 Task: Create Card Card0043 in Board Board0041 in Workspace Development in Trello
Action: Mouse moved to (541, 94)
Screenshot: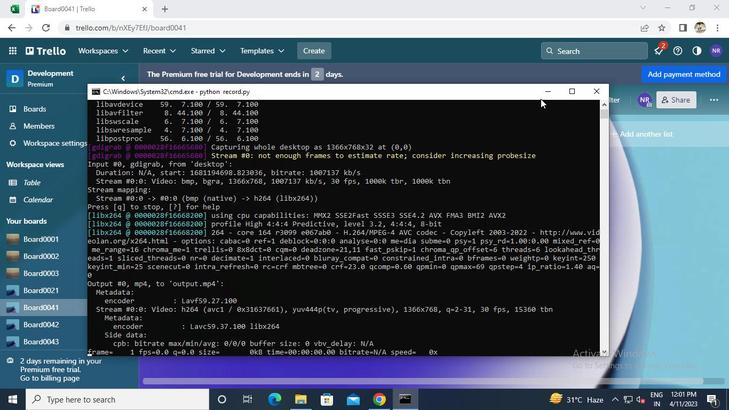 
Action: Mouse pressed left at (541, 94)
Screenshot: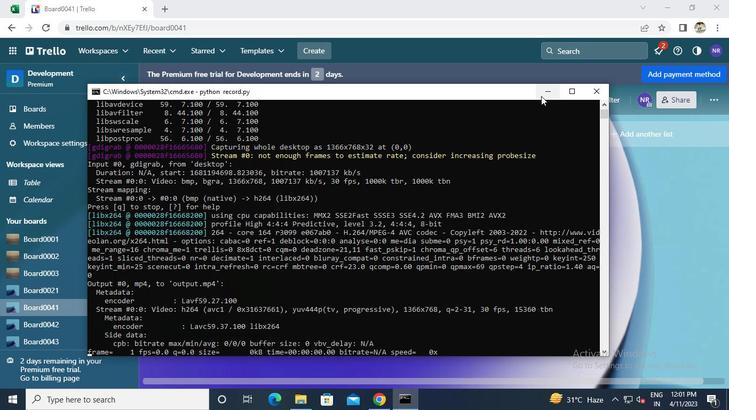 
Action: Mouse moved to (189, 204)
Screenshot: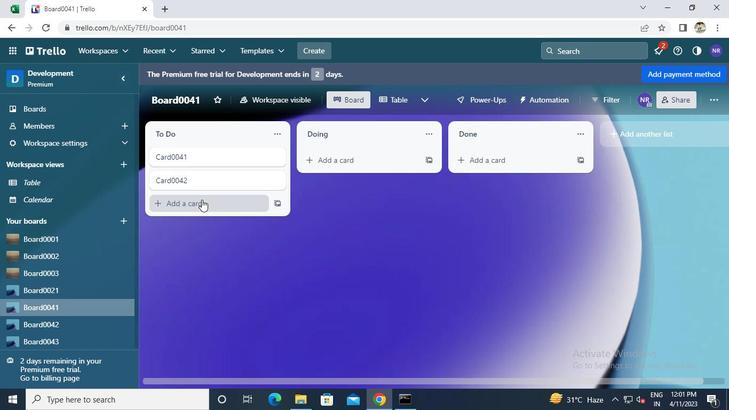 
Action: Mouse pressed left at (189, 204)
Screenshot: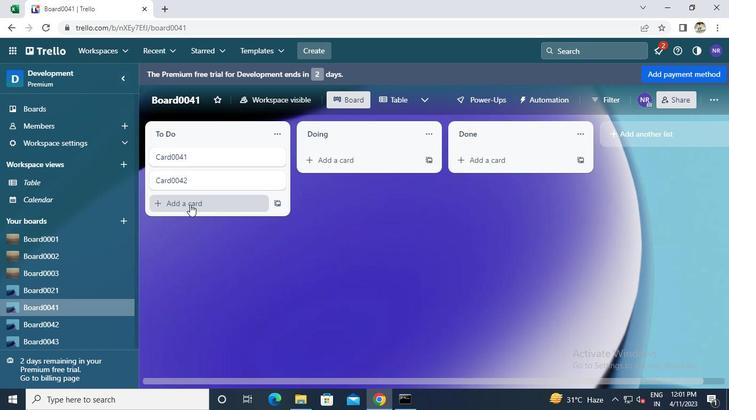 
Action: Keyboard Key.caps_lock
Screenshot: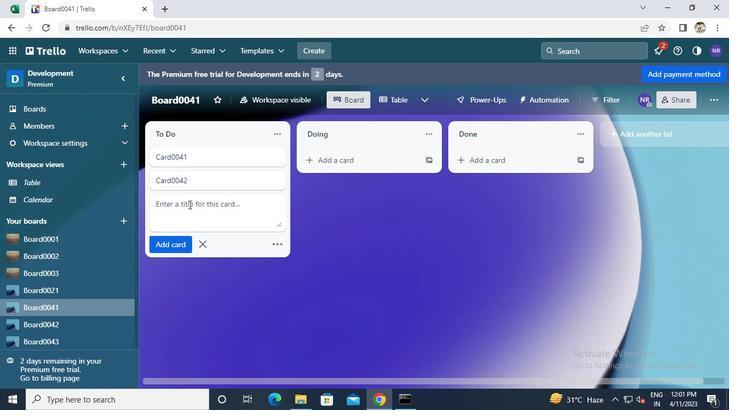 
Action: Keyboard c
Screenshot: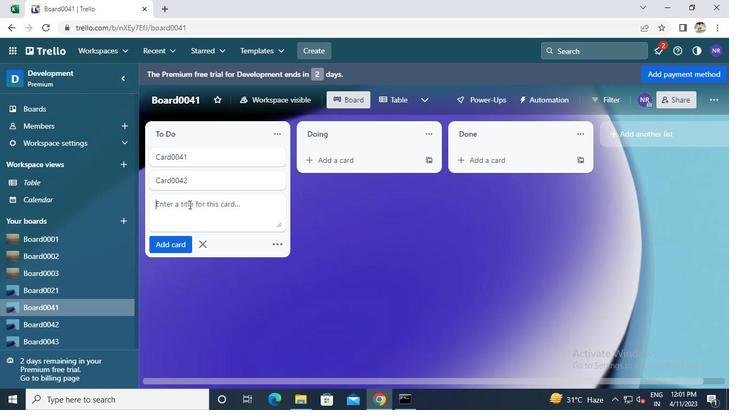 
Action: Keyboard Key.caps_lock
Screenshot: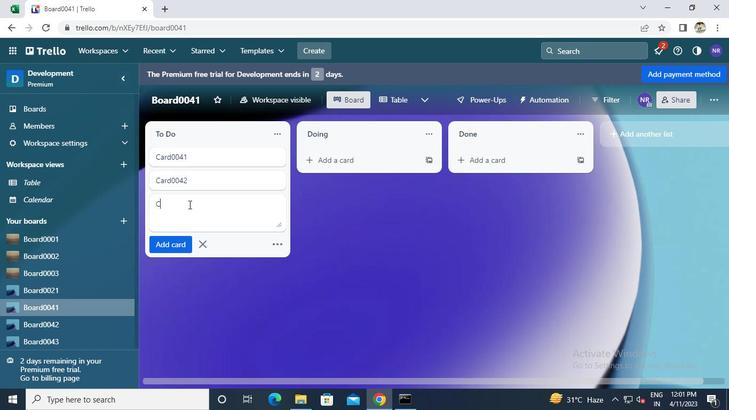 
Action: Keyboard a
Screenshot: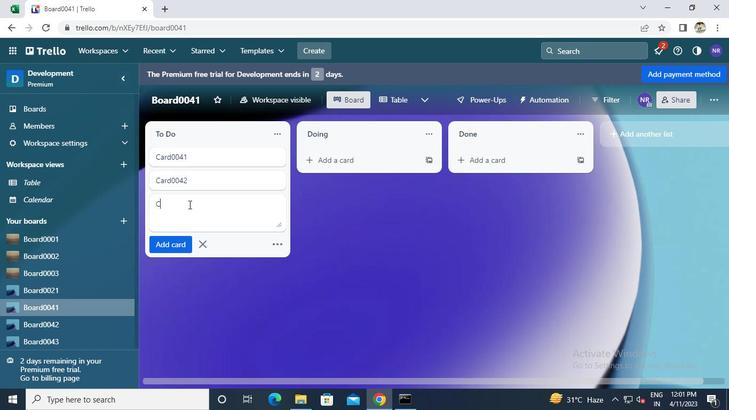 
Action: Keyboard r
Screenshot: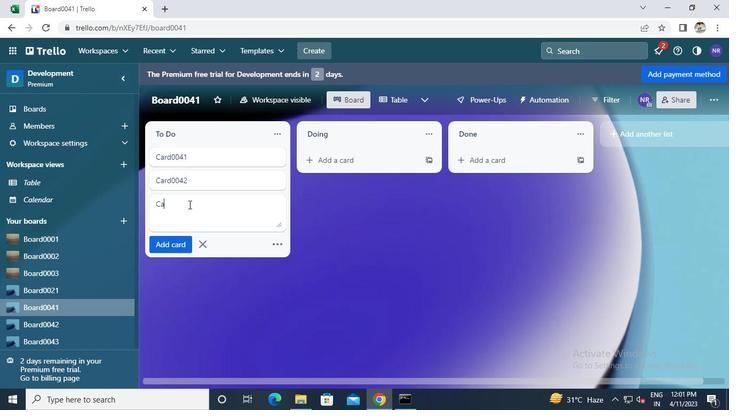 
Action: Keyboard d
Screenshot: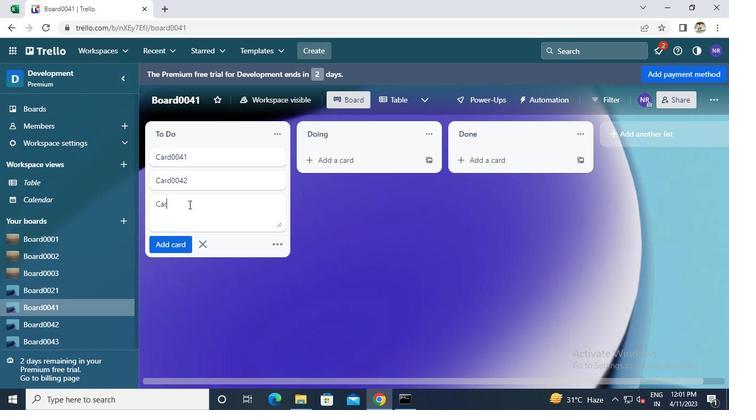
Action: Keyboard 0
Screenshot: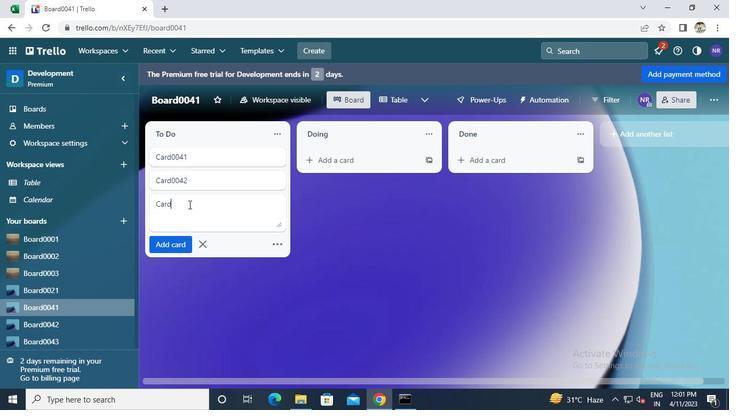 
Action: Keyboard 0
Screenshot: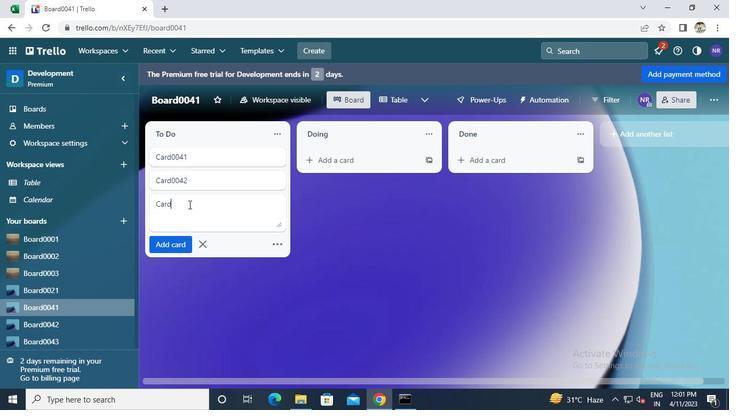 
Action: Keyboard 4
Screenshot: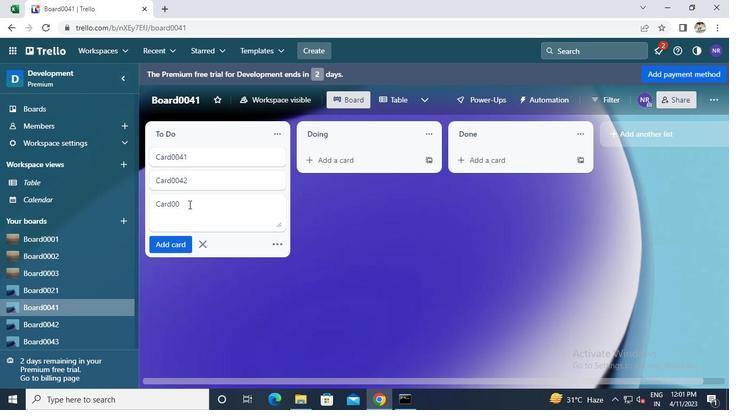 
Action: Keyboard 3
Screenshot: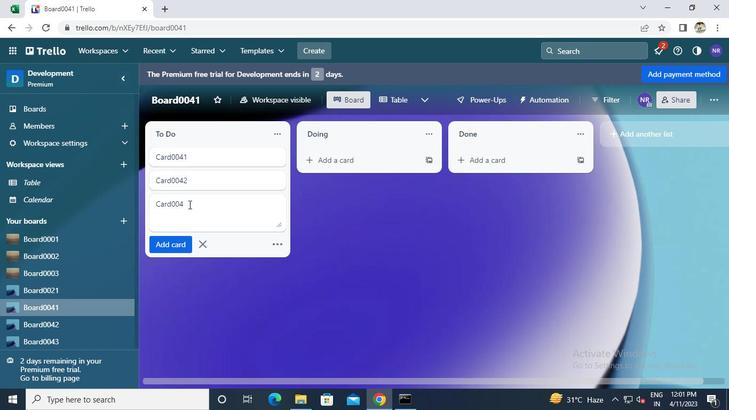 
Action: Mouse moved to (177, 242)
Screenshot: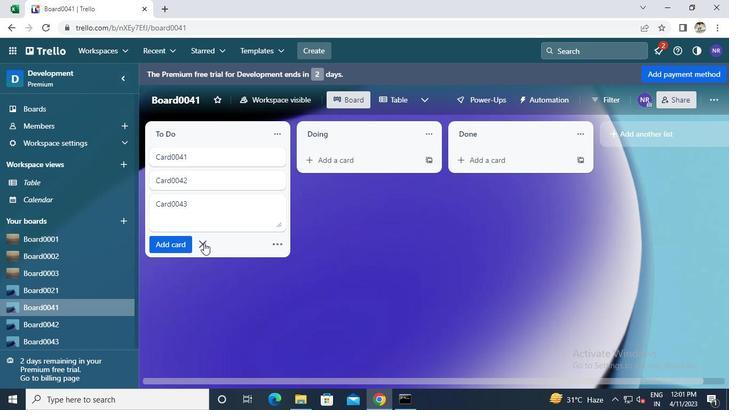 
Action: Mouse pressed left at (177, 242)
Screenshot: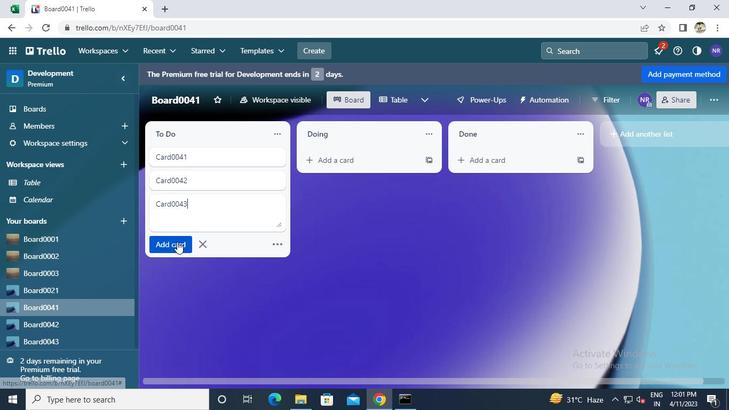 
Action: Mouse moved to (398, 401)
Screenshot: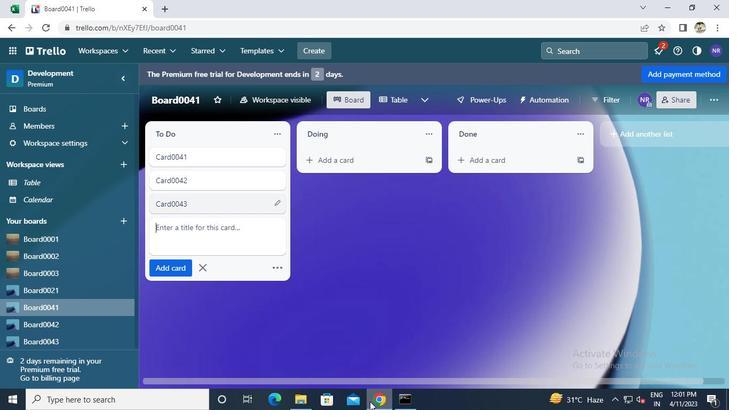 
Action: Mouse pressed left at (398, 401)
Screenshot: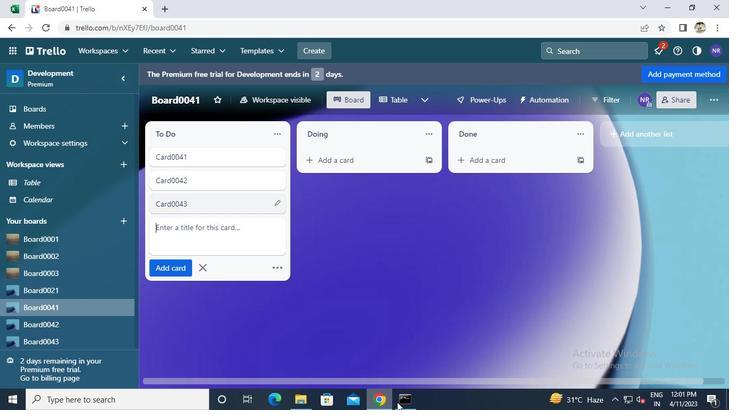 
Action: Mouse moved to (591, 91)
Screenshot: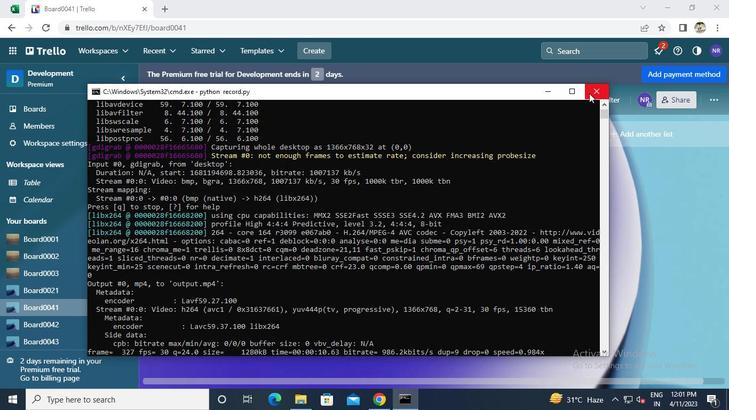 
Action: Mouse pressed left at (591, 91)
Screenshot: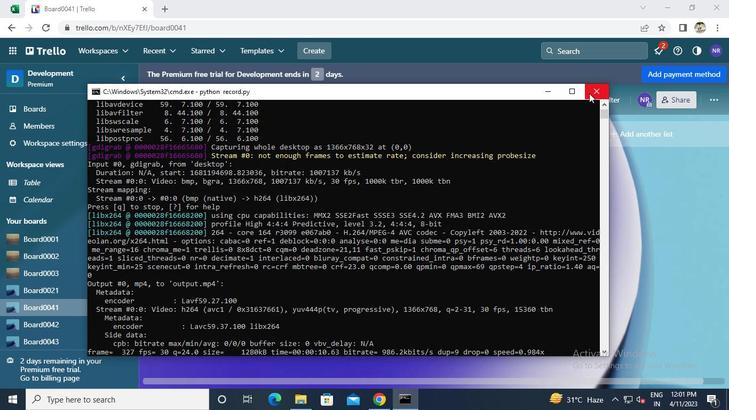 
